 Task: Add Attachment from "Attach a link" to Card Card0000000048 in Board Board0000000012 in Workspace WS0000000004 in Trello. Add Cover Red to Card Card0000000048 in Board Board0000000012 in Workspace WS0000000004 in Trello. Add "Join Card" Button Button0000000048  to Card Card0000000048 in Board Board0000000012 in Workspace WS0000000004 in Trello. Add Description DS0000000048 to Card Card0000000048 in Board Board0000000012 in Workspace WS0000000004 in Trello. Add Comment CM0000000048 to Card Card0000000048 in Board Board0000000012 in Workspace WS0000000004 in Trello
Action: Mouse moved to (533, 64)
Screenshot: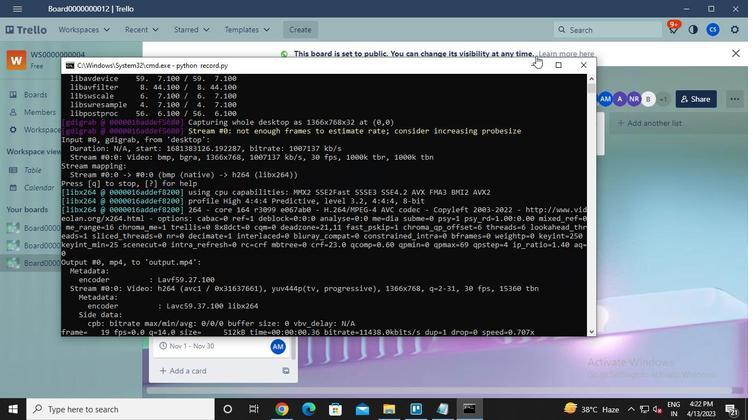 
Action: Mouse pressed left at (533, 64)
Screenshot: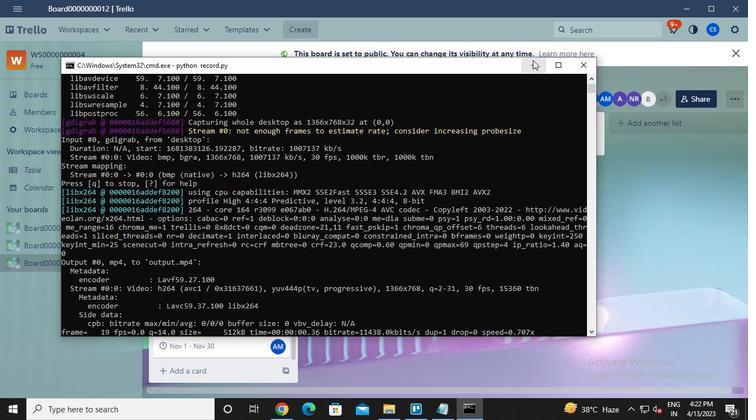 
Action: Mouse moved to (219, 341)
Screenshot: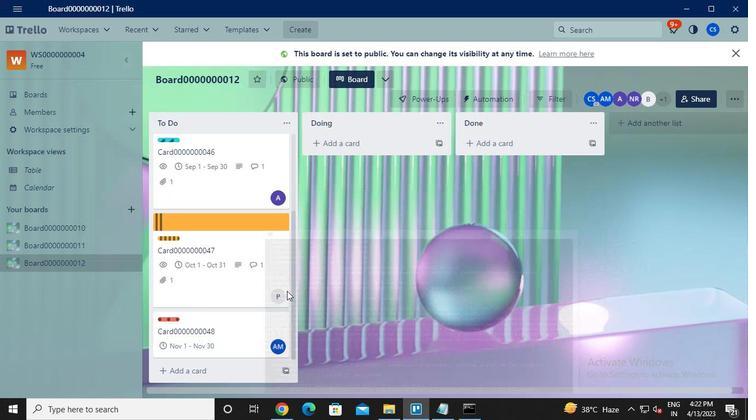 
Action: Mouse pressed left at (219, 341)
Screenshot: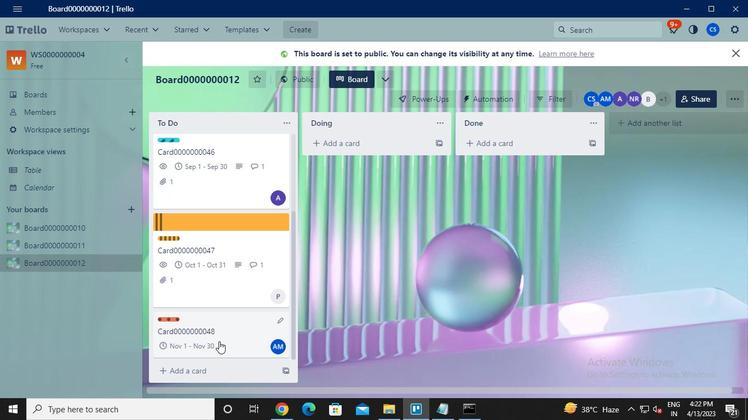
Action: Mouse moved to (520, 225)
Screenshot: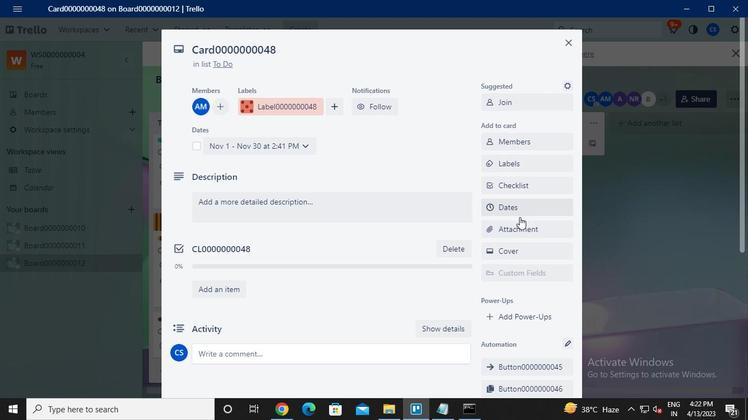
Action: Mouse pressed left at (520, 225)
Screenshot: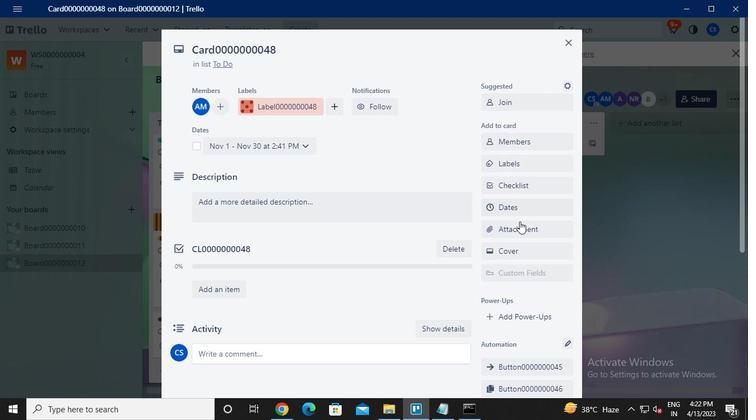 
Action: Mouse moved to (521, 224)
Screenshot: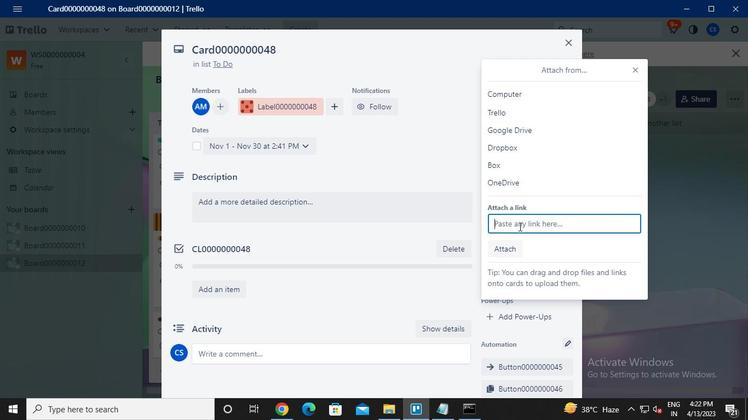 
Action: Keyboard Key.ctrl_l
Screenshot: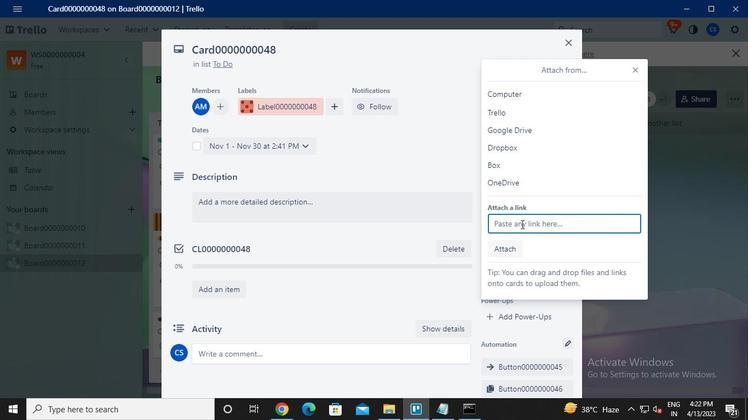 
Action: Mouse moved to (521, 224)
Screenshot: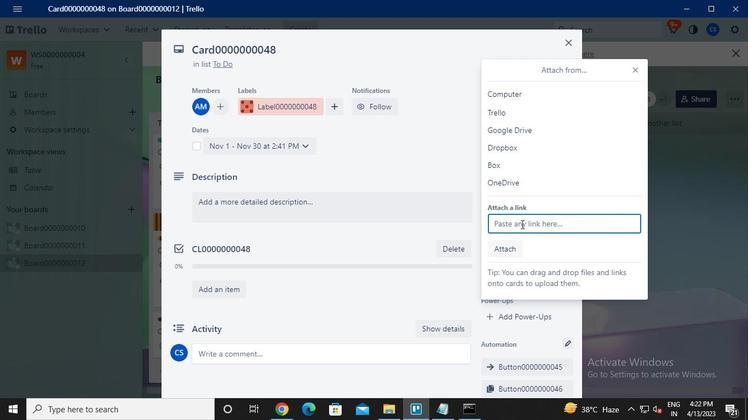 
Action: Keyboard \x16
Screenshot: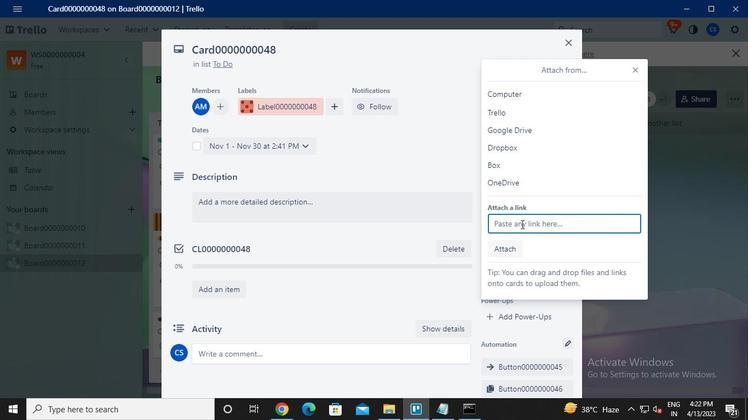 
Action: Mouse moved to (521, 224)
Screenshot: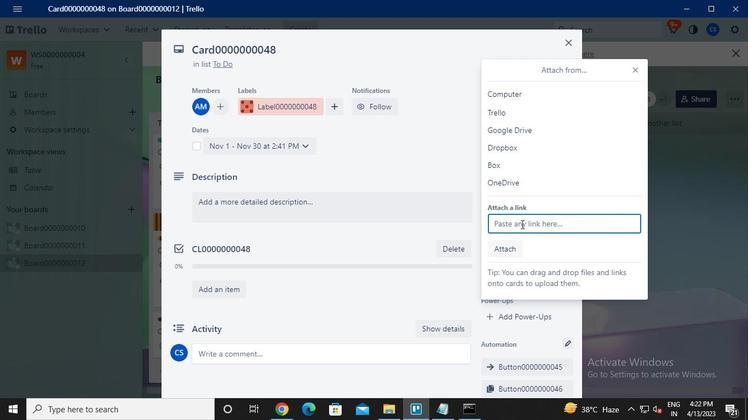 
Action: Keyboard Key.enter
Screenshot: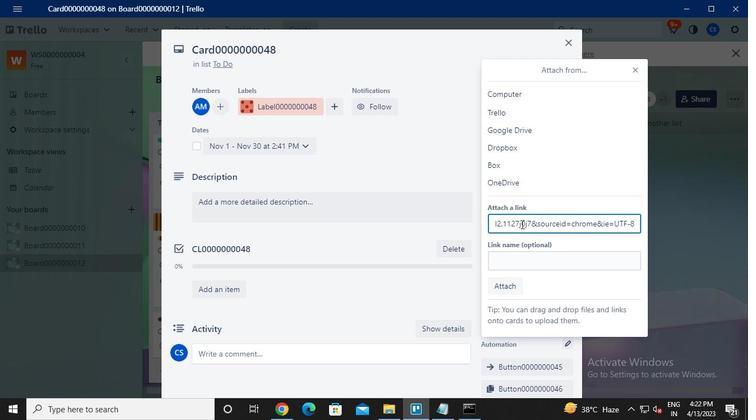 
Action: Mouse moved to (516, 248)
Screenshot: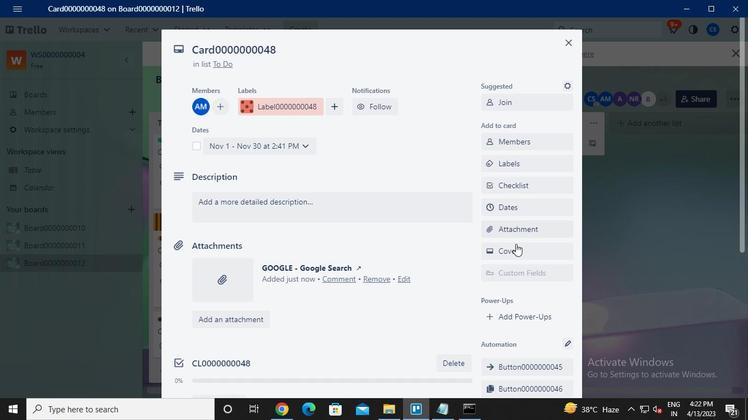 
Action: Mouse pressed left at (516, 248)
Screenshot: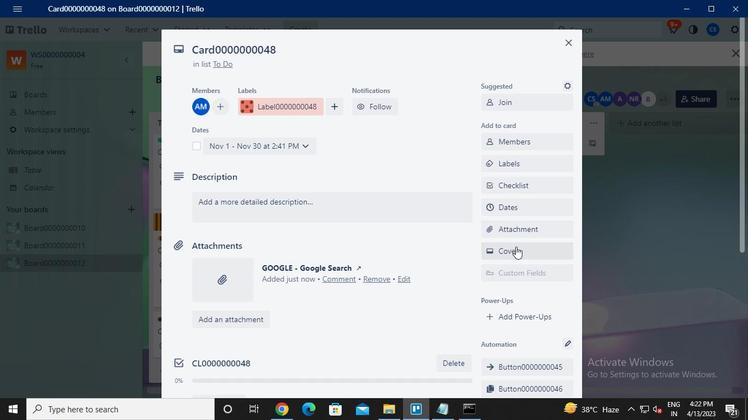 
Action: Mouse moved to (592, 180)
Screenshot: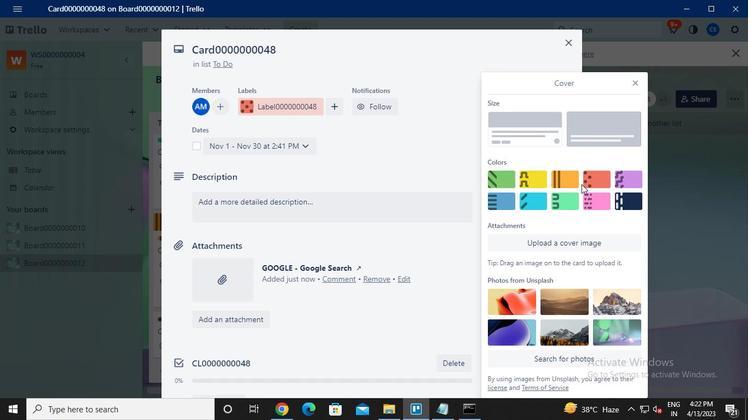 
Action: Mouse pressed left at (592, 180)
Screenshot: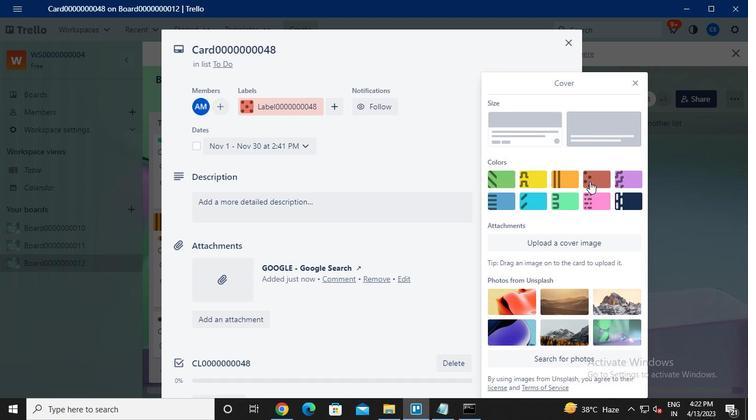 
Action: Mouse moved to (637, 60)
Screenshot: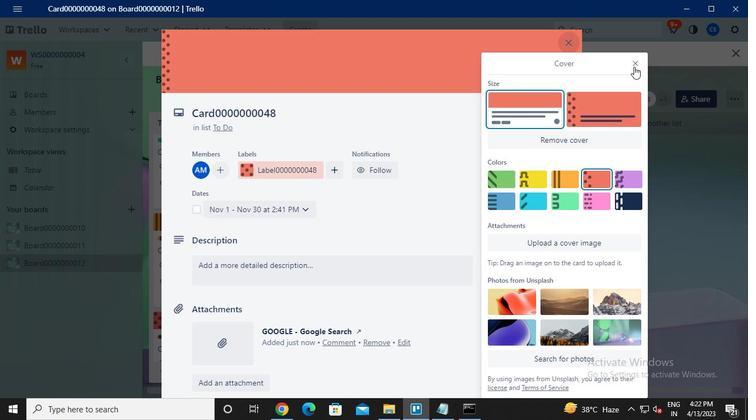 
Action: Mouse pressed left at (637, 60)
Screenshot: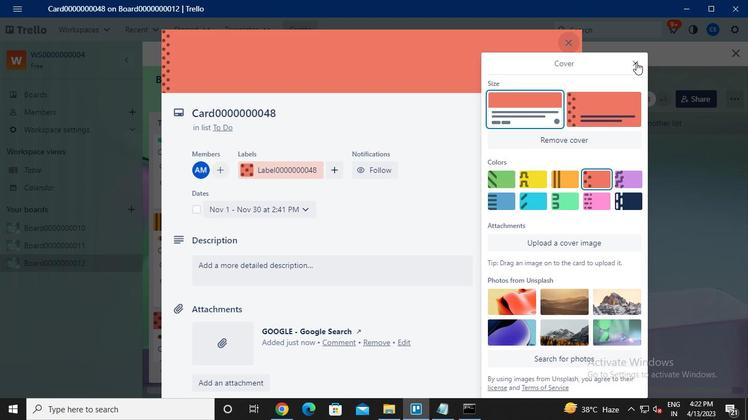 
Action: Mouse moved to (524, 307)
Screenshot: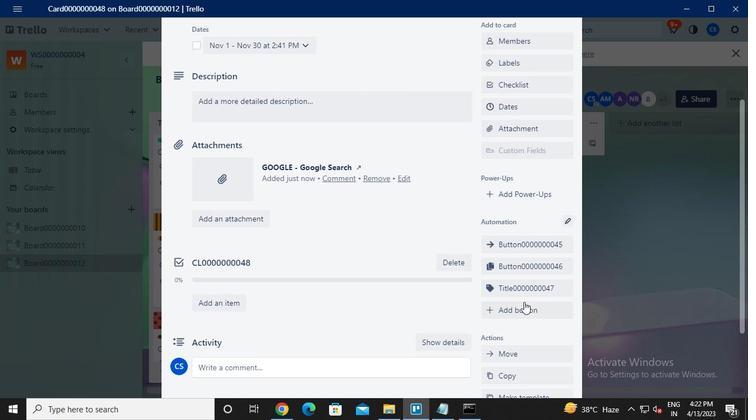 
Action: Mouse pressed left at (524, 307)
Screenshot: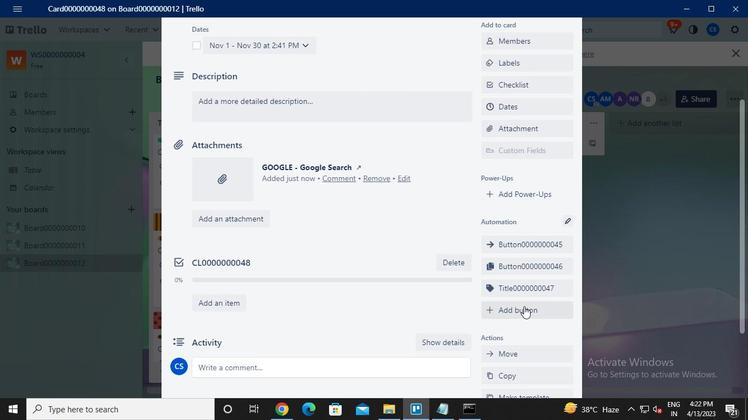 
Action: Mouse moved to (528, 171)
Screenshot: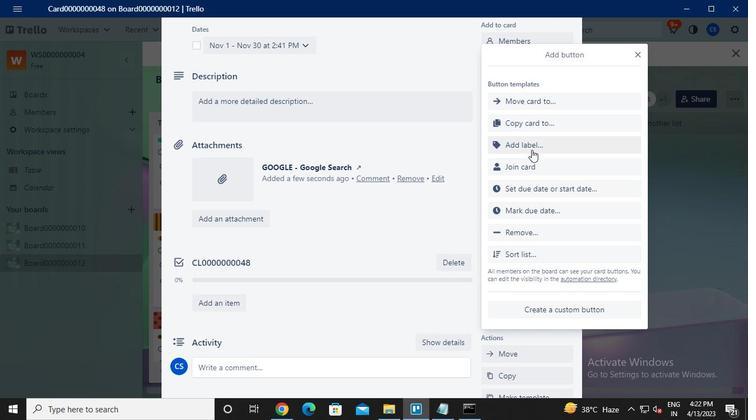 
Action: Mouse pressed left at (528, 171)
Screenshot: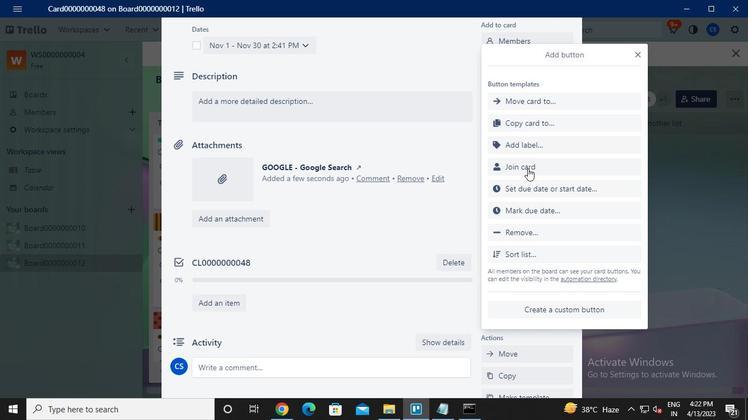 
Action: Mouse moved to (528, 170)
Screenshot: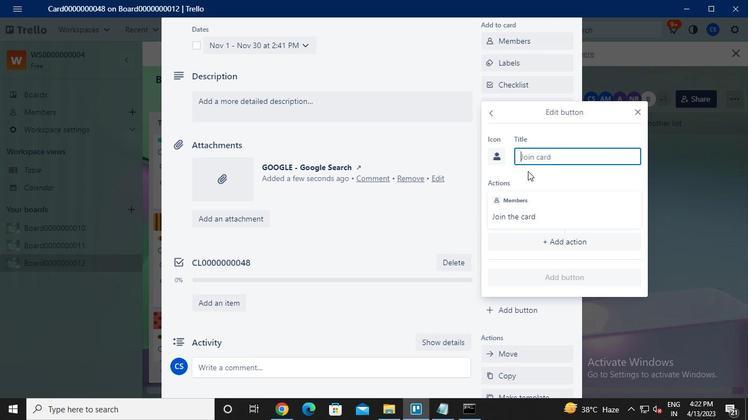 
Action: Keyboard Key.caps_lock
Screenshot: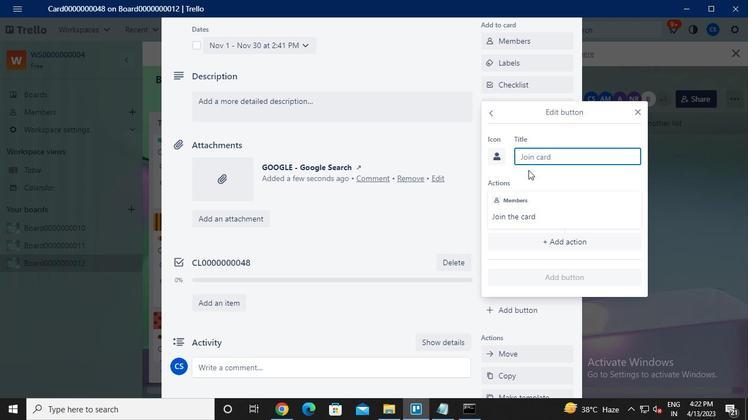 
Action: Keyboard Key.caps_lock
Screenshot: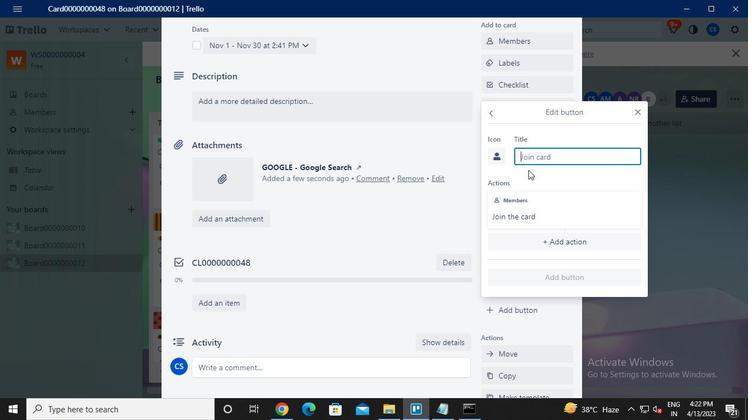 
Action: Keyboard b
Screenshot: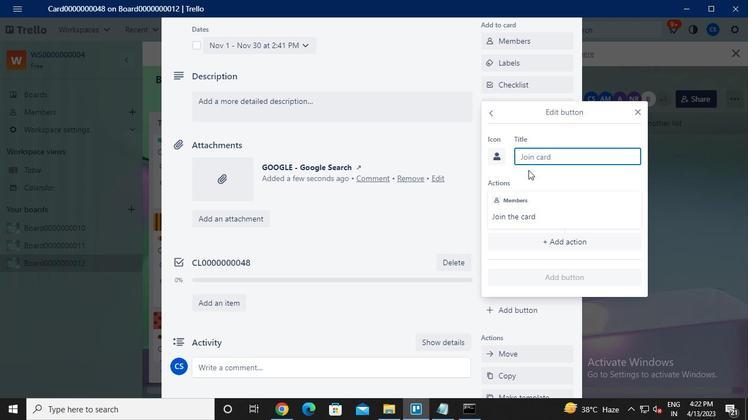 
Action: Keyboard Key.caps_lock
Screenshot: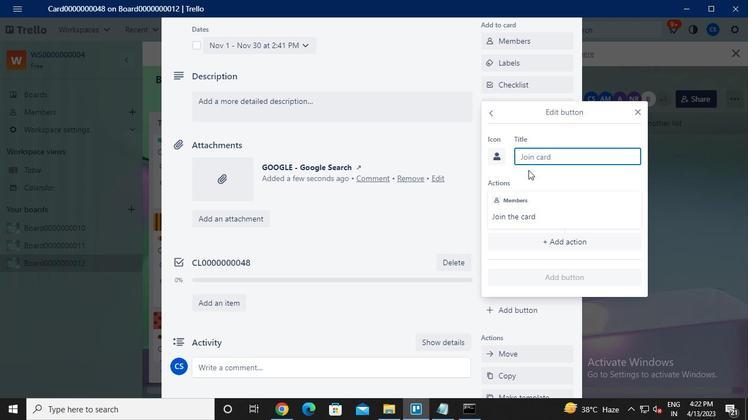 
Action: Keyboard u
Screenshot: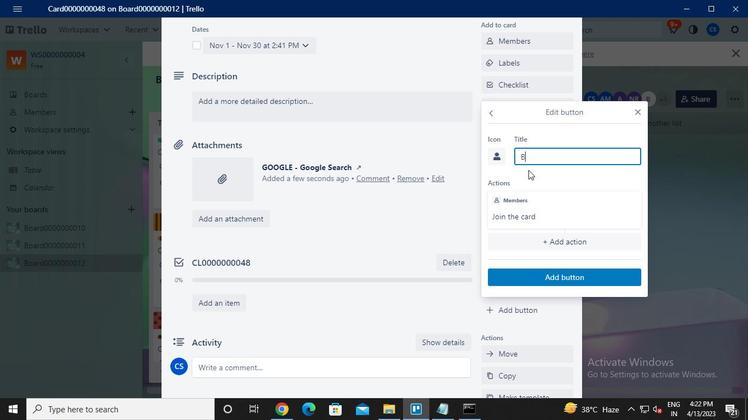 
Action: Keyboard t
Screenshot: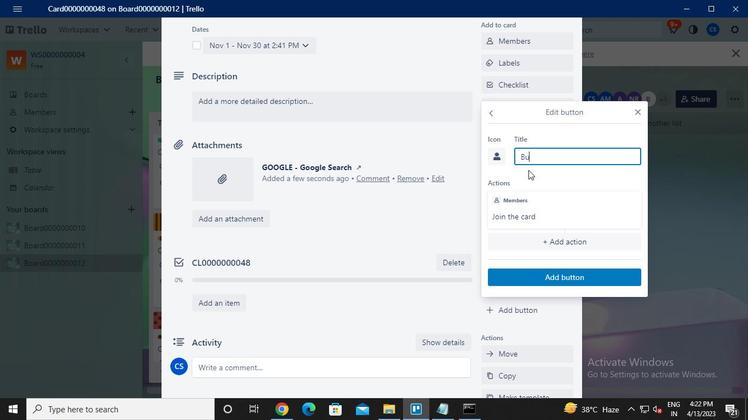 
Action: Keyboard t
Screenshot: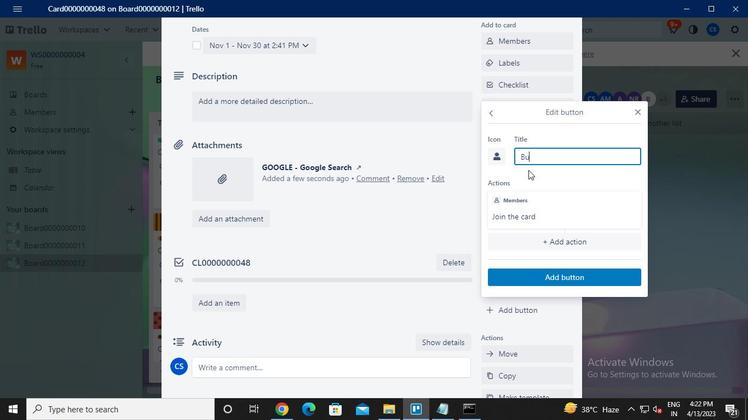 
Action: Keyboard o
Screenshot: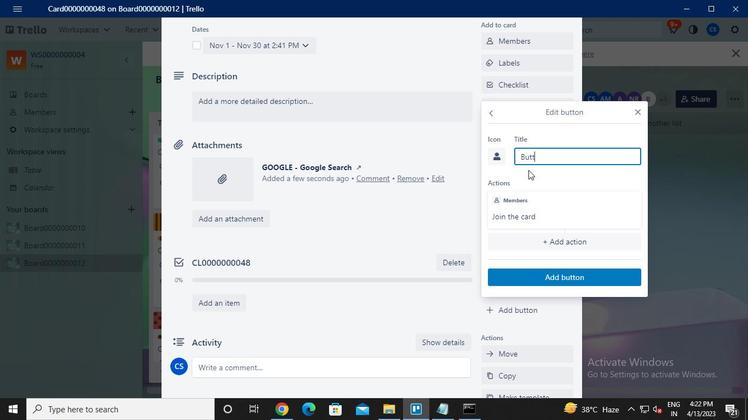 
Action: Keyboard n
Screenshot: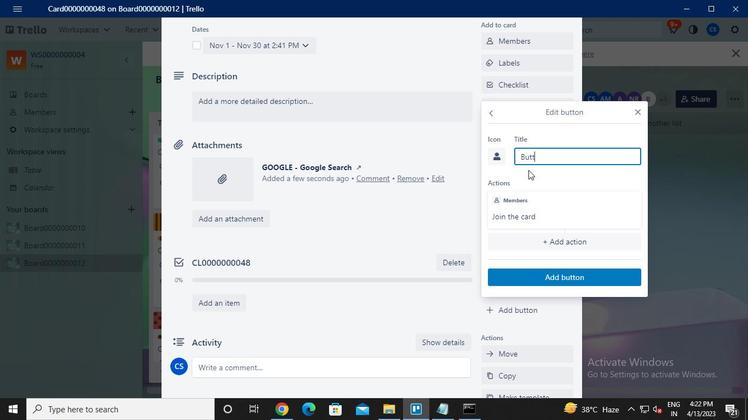 
Action: Keyboard <96>
Screenshot: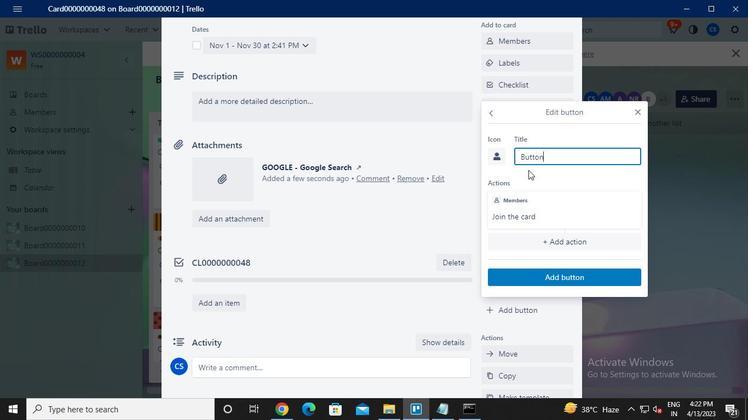
Action: Keyboard <96>
Screenshot: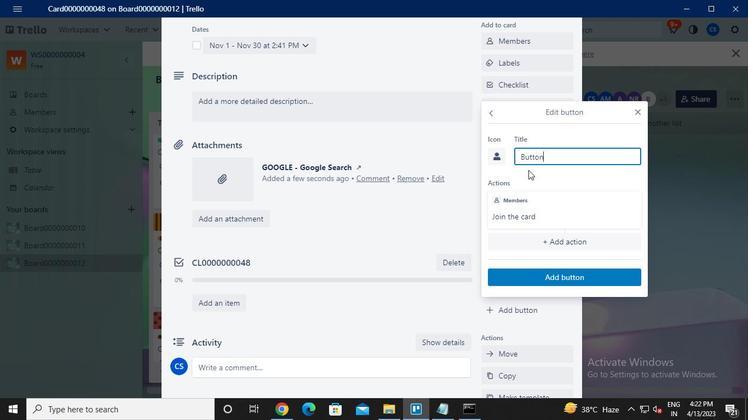 
Action: Keyboard <96>
Screenshot: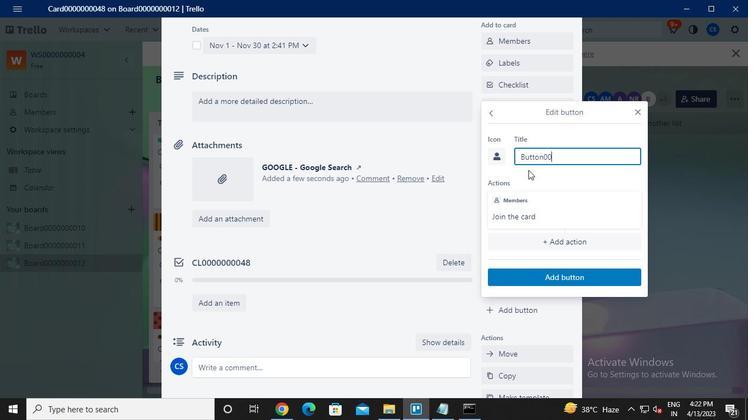 
Action: Keyboard <96>
Screenshot: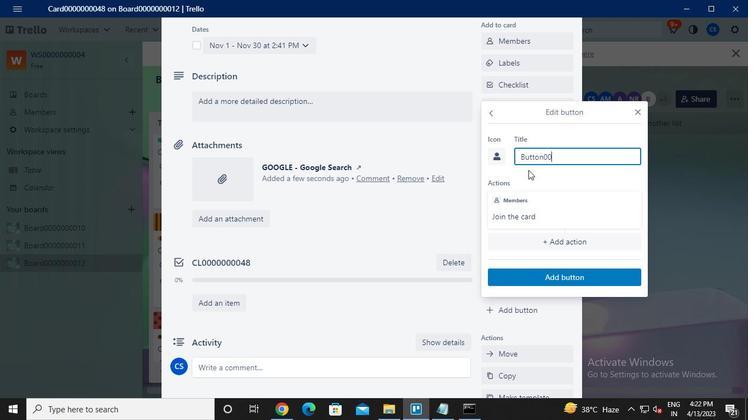 
Action: Keyboard <96>
Screenshot: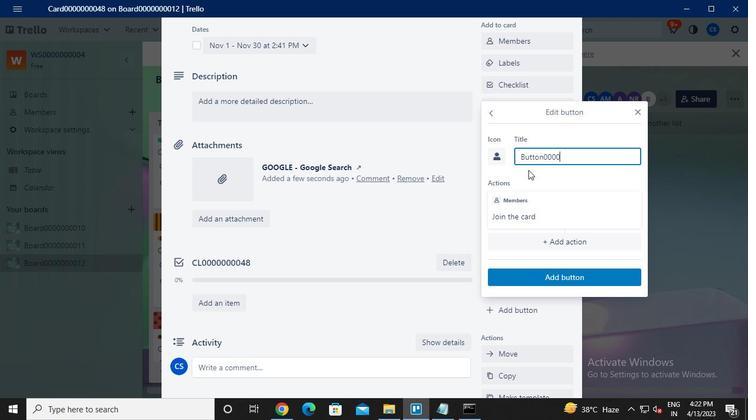 
Action: Keyboard <96>
Screenshot: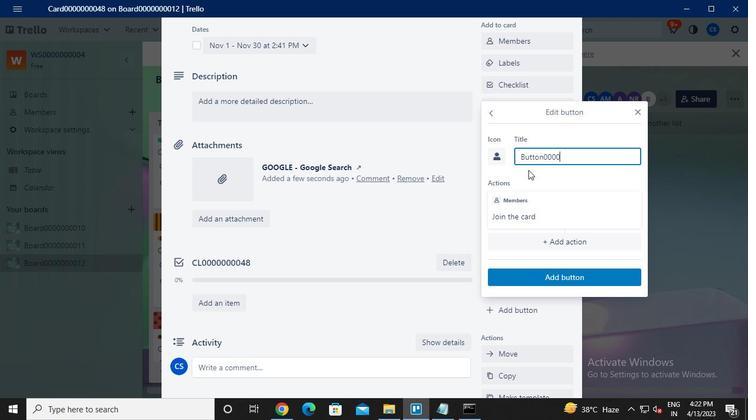 
Action: Keyboard <96>
Screenshot: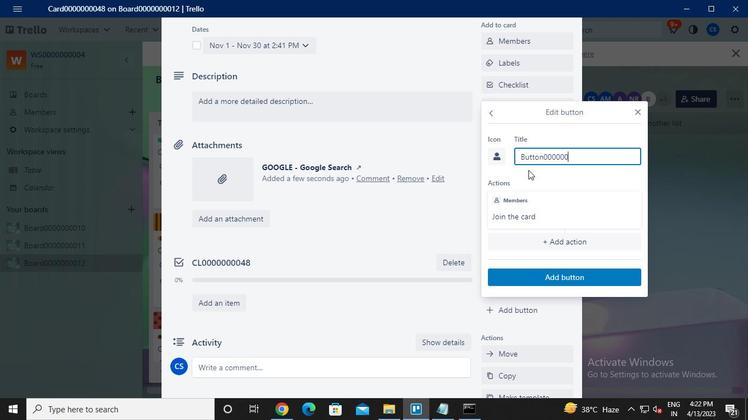 
Action: Keyboard <96>
Screenshot: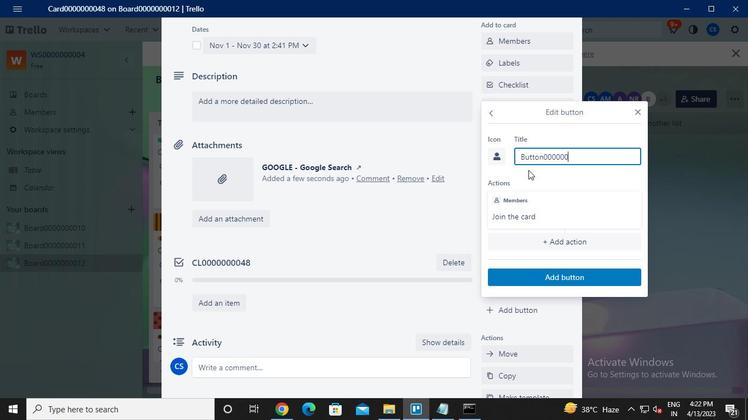 
Action: Keyboard <100>
Screenshot: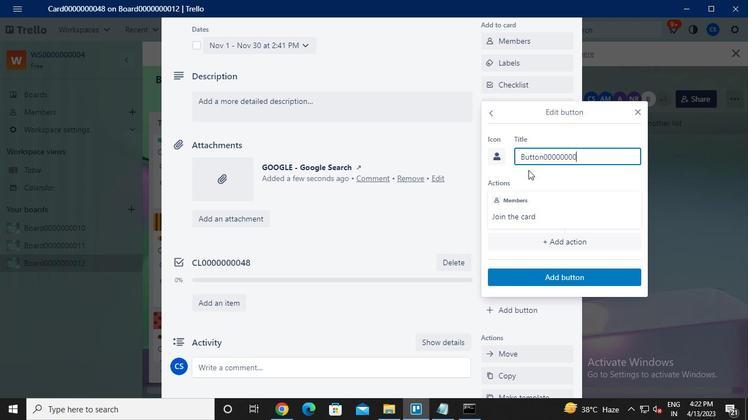 
Action: Keyboard <103>
Screenshot: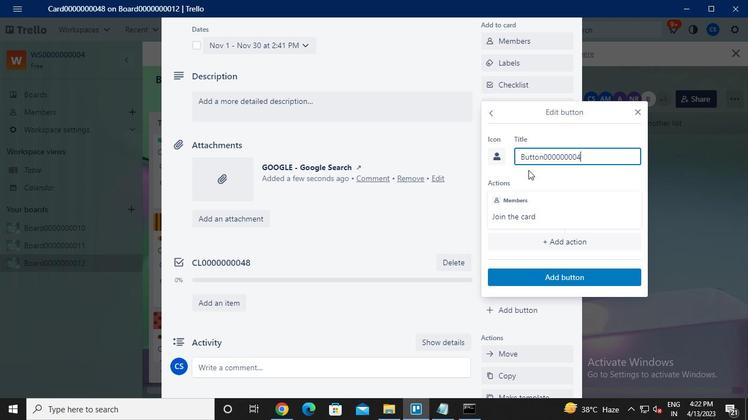 
Action: Keyboard <104>
Screenshot: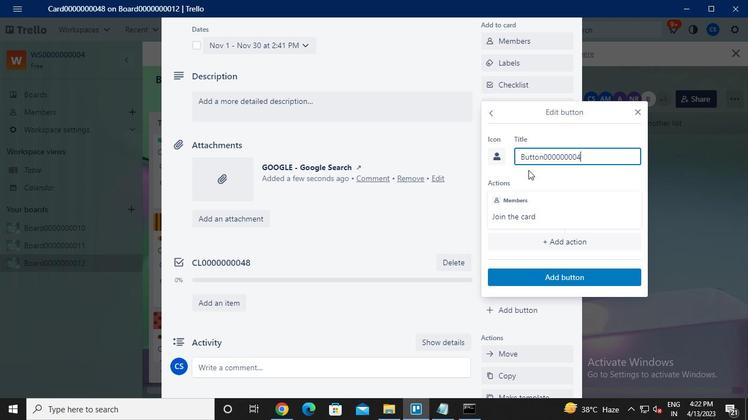 
Action: Keyboard Key.backspace
Screenshot: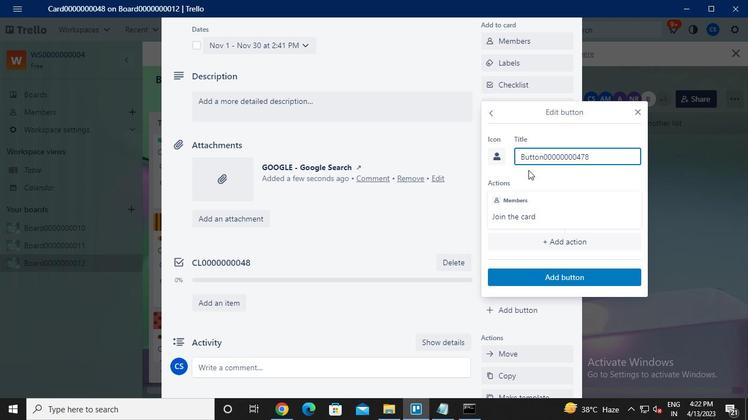 
Action: Keyboard Key.backspace
Screenshot: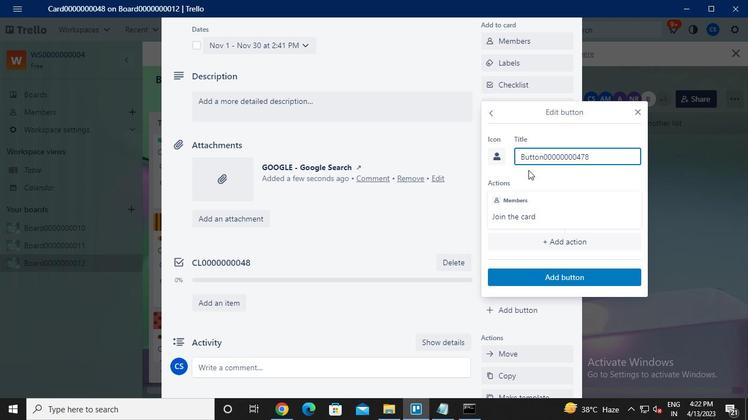 
Action: Keyboard <104>
Screenshot: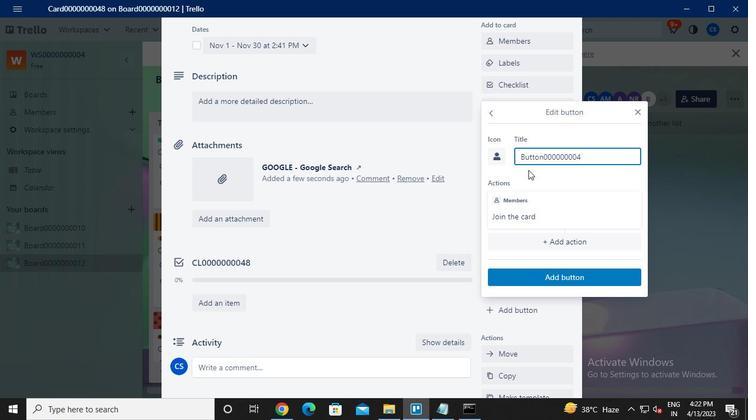 
Action: Mouse moved to (565, 279)
Screenshot: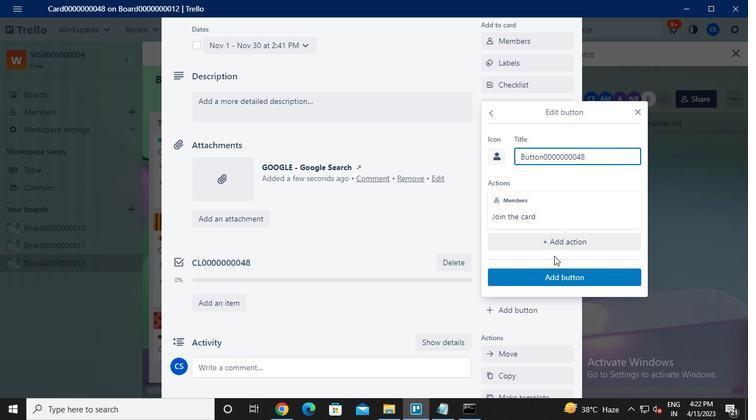 
Action: Mouse pressed left at (565, 279)
Screenshot: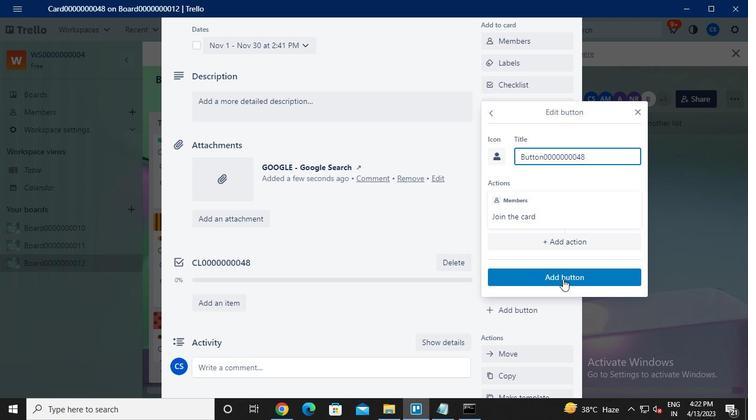 
Action: Mouse moved to (289, 123)
Screenshot: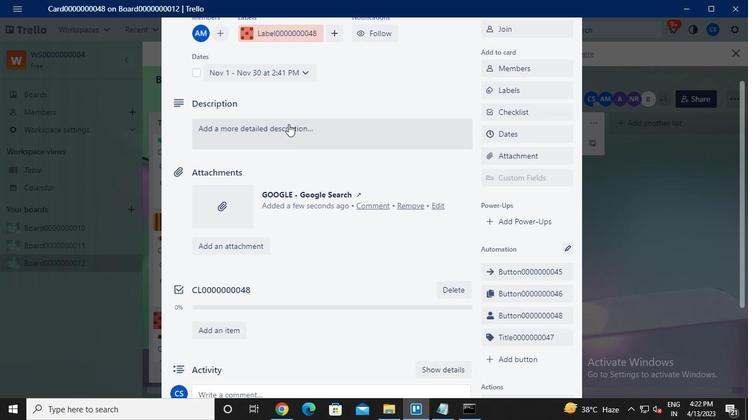 
Action: Mouse pressed left at (289, 123)
Screenshot: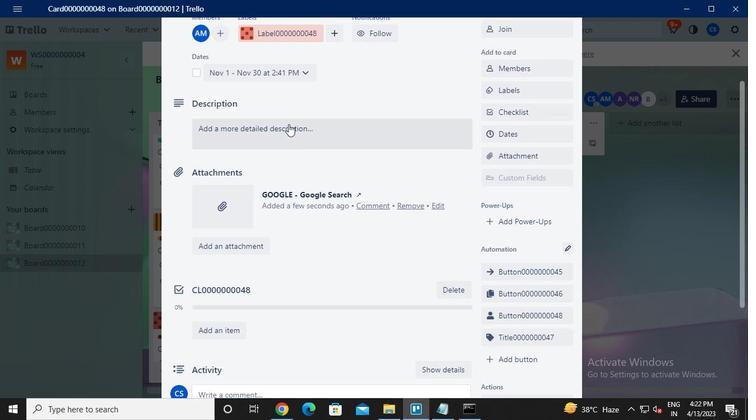 
Action: Keyboard Key.caps_lock
Screenshot: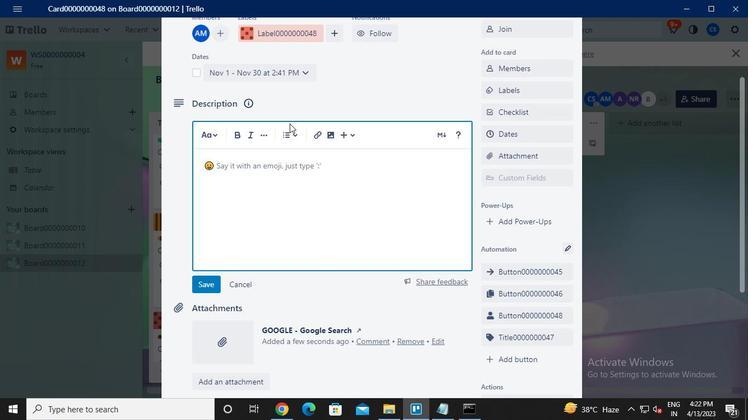 
Action: Keyboard d
Screenshot: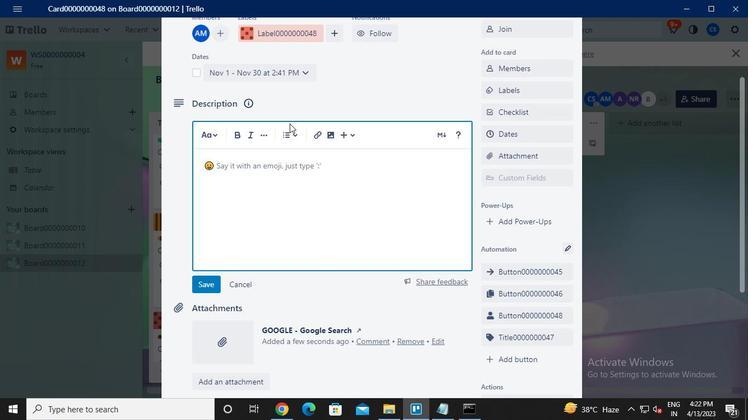 
Action: Keyboard s
Screenshot: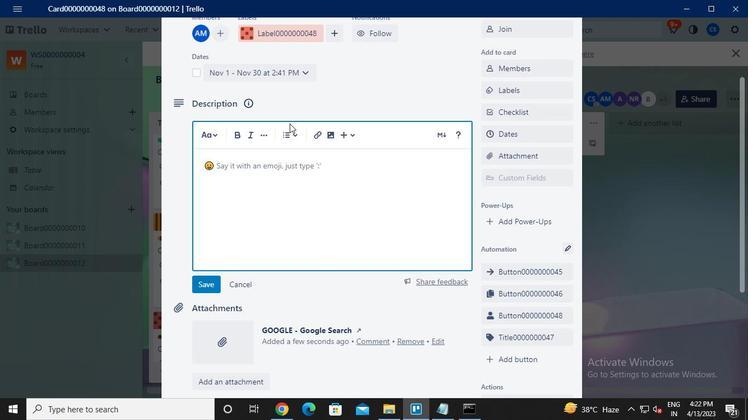 
Action: Keyboard <96>
Screenshot: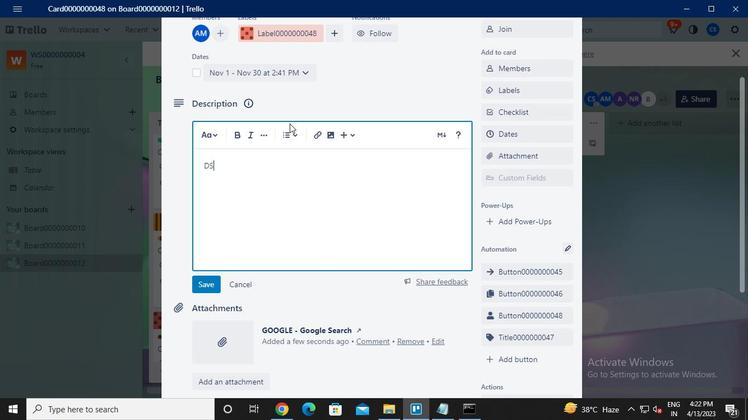 
Action: Keyboard <96>
Screenshot: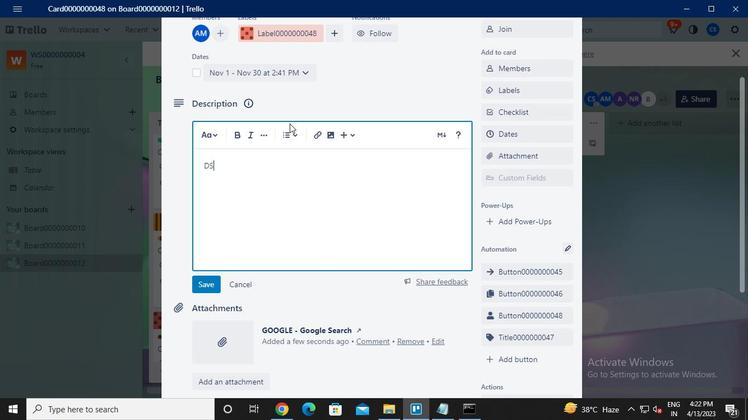 
Action: Keyboard <96>
Screenshot: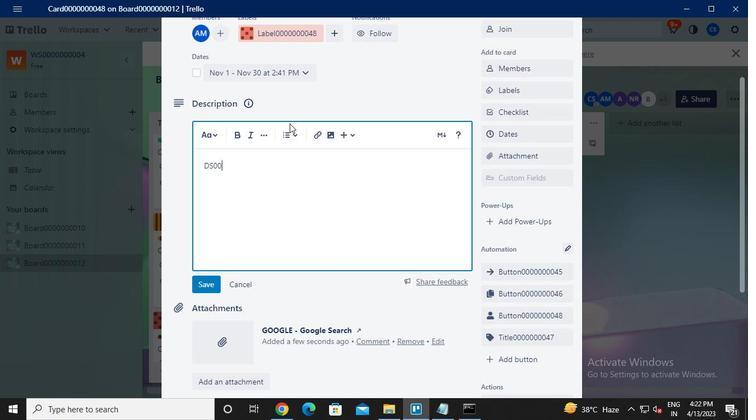 
Action: Keyboard <96>
Screenshot: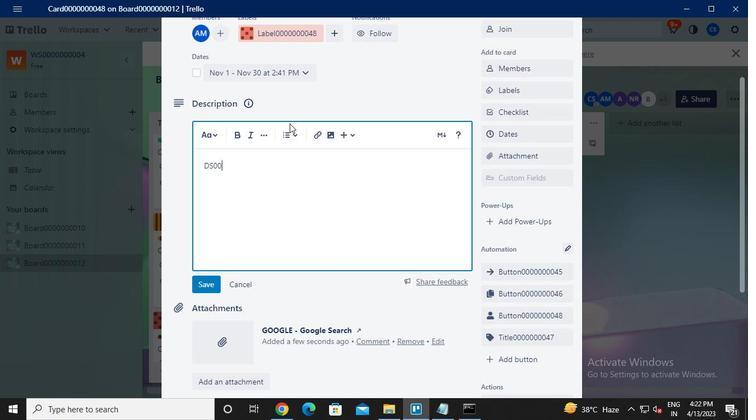 
Action: Keyboard <96>
Screenshot: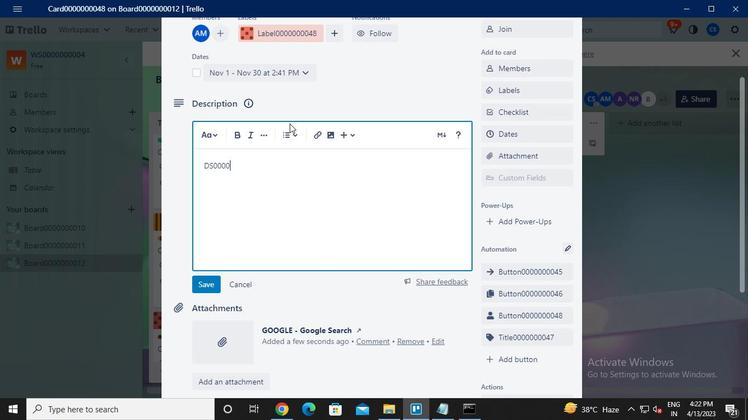 
Action: Keyboard <96>
Screenshot: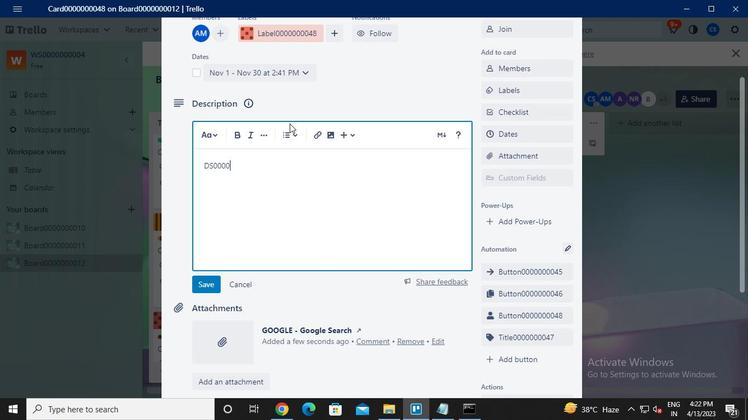 
Action: Keyboard <96>
Screenshot: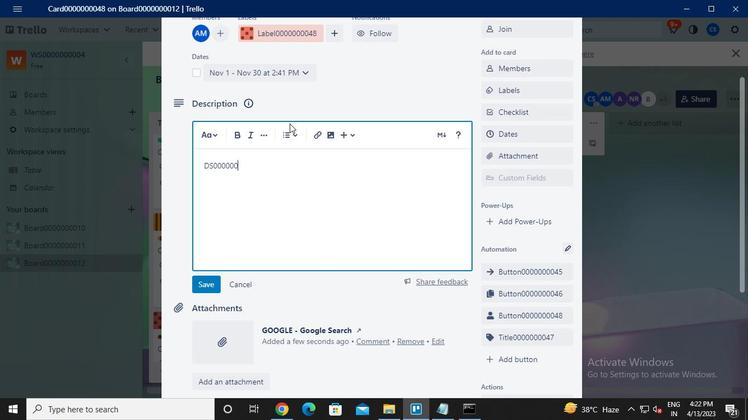 
Action: Keyboard <96>
Screenshot: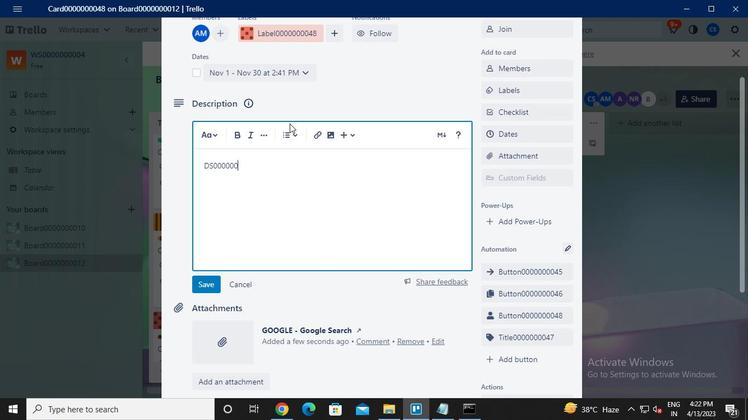 
Action: Keyboard <100>
Screenshot: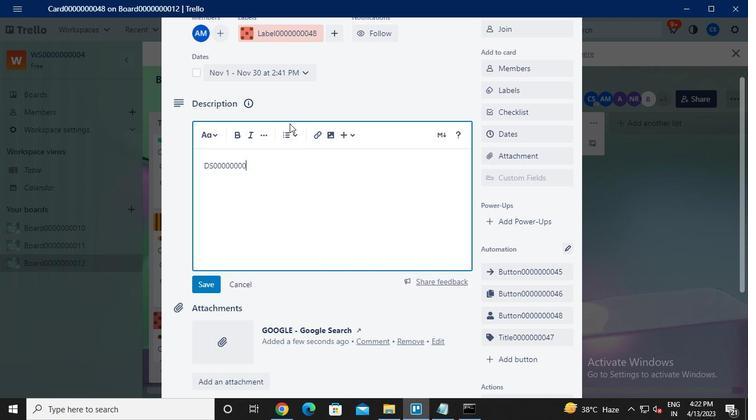 
Action: Keyboard <104>
Screenshot: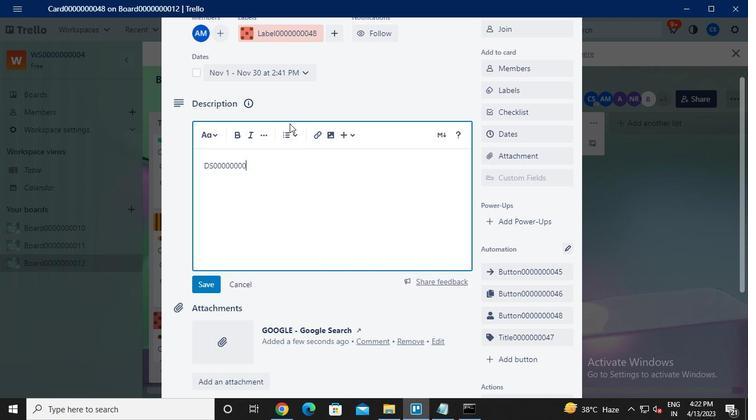 
Action: Mouse moved to (212, 283)
Screenshot: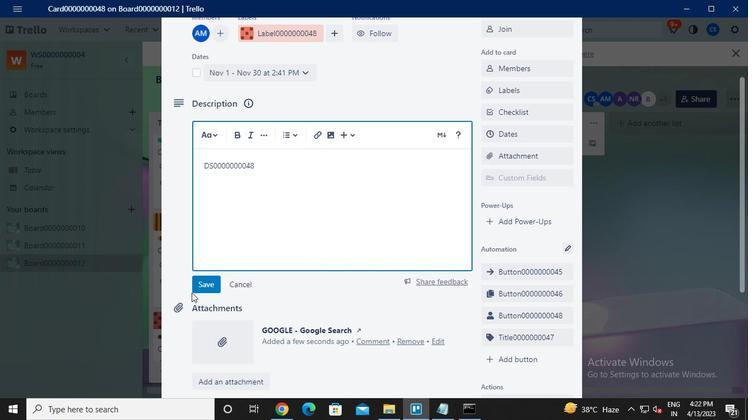 
Action: Mouse pressed left at (212, 283)
Screenshot: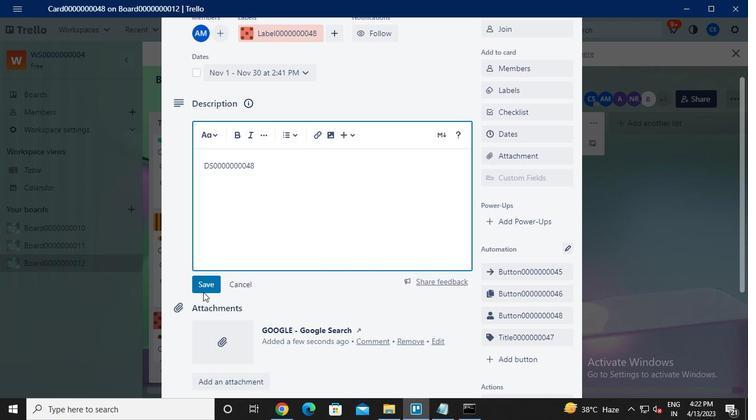 
Action: Mouse moved to (260, 213)
Screenshot: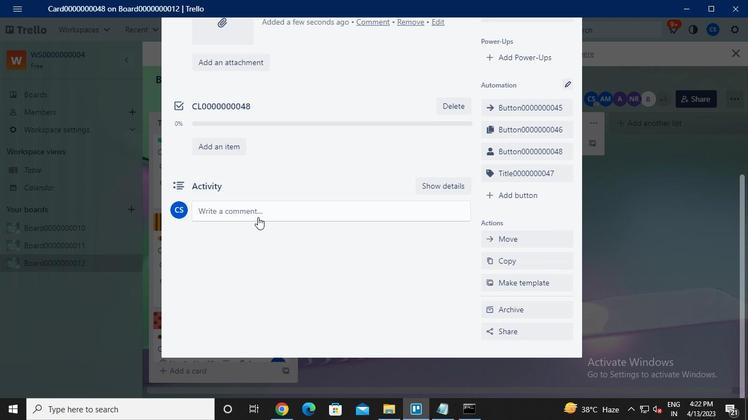 
Action: Mouse pressed left at (260, 213)
Screenshot: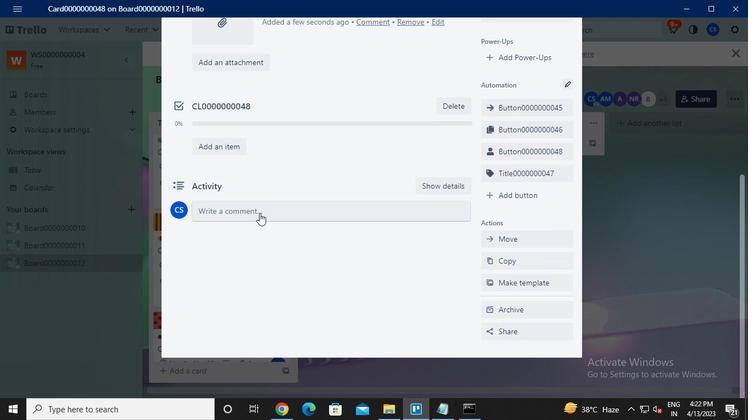 
Action: Keyboard c
Screenshot: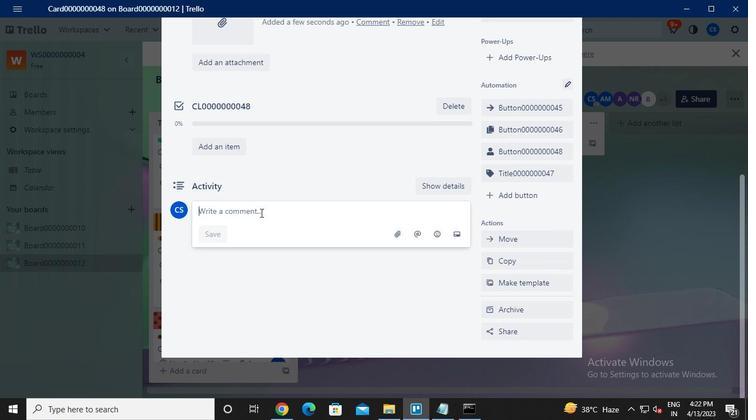
Action: Keyboard m
Screenshot: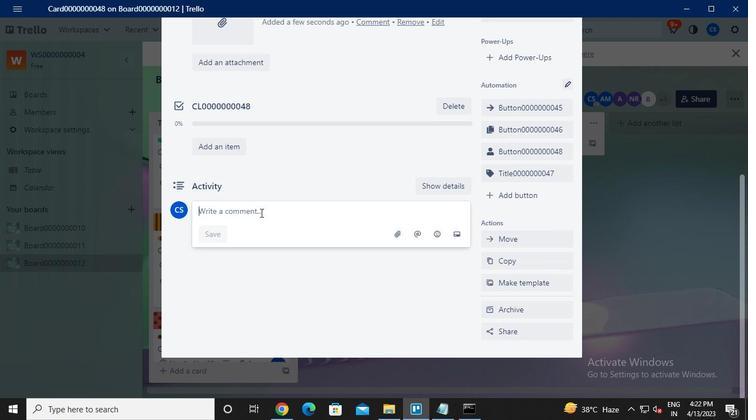 
Action: Keyboard <96>
Screenshot: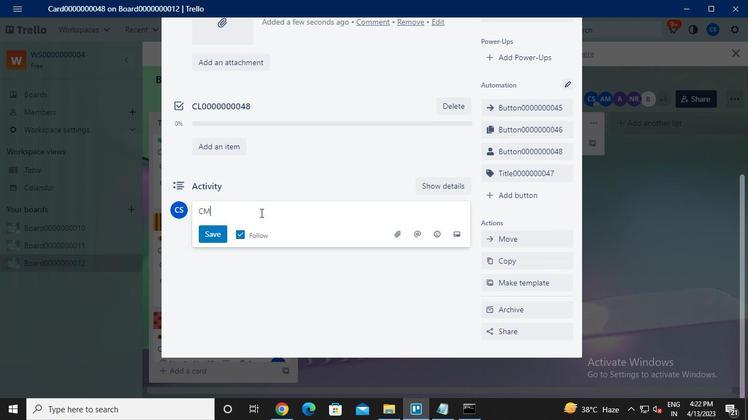 
Action: Keyboard <96>
Screenshot: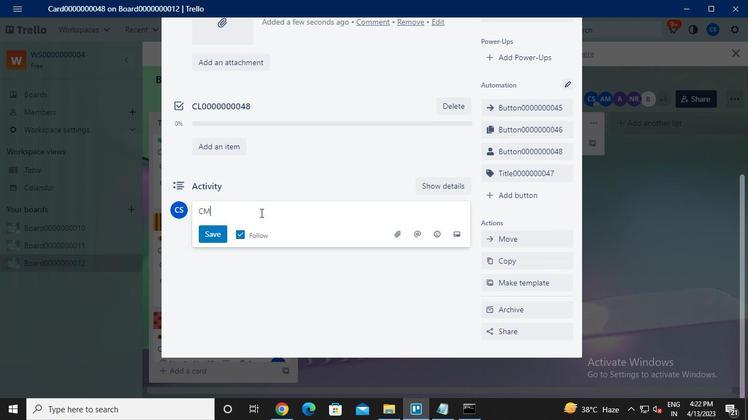 
Action: Keyboard <96>
Screenshot: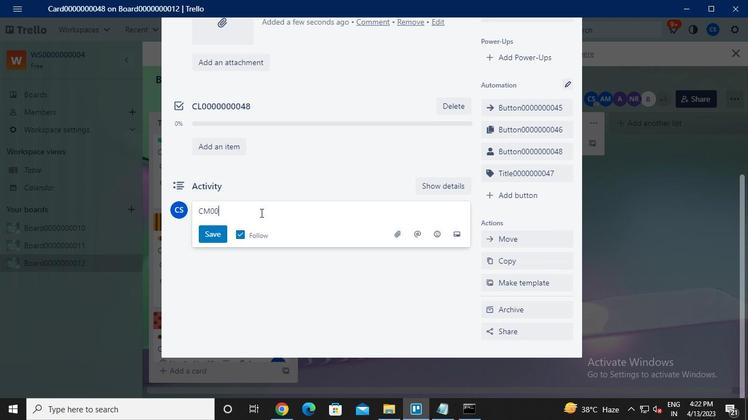 
Action: Keyboard <96>
Screenshot: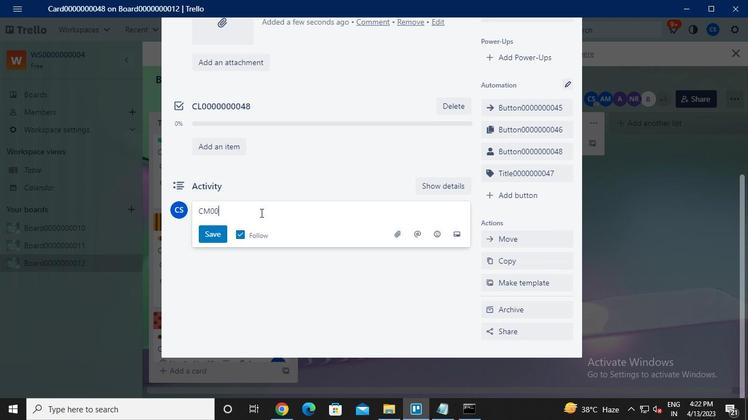 
Action: Keyboard <96>
Screenshot: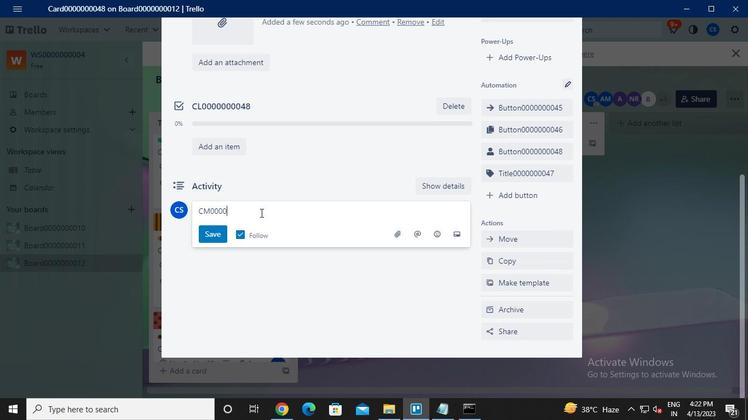 
Action: Keyboard <96>
Screenshot: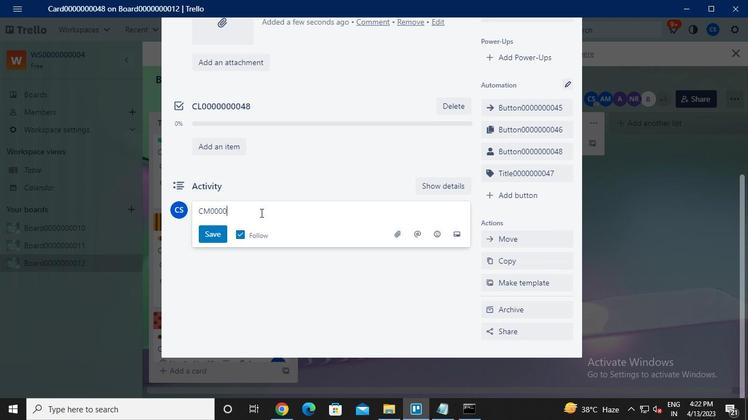 
Action: Keyboard <96>
Screenshot: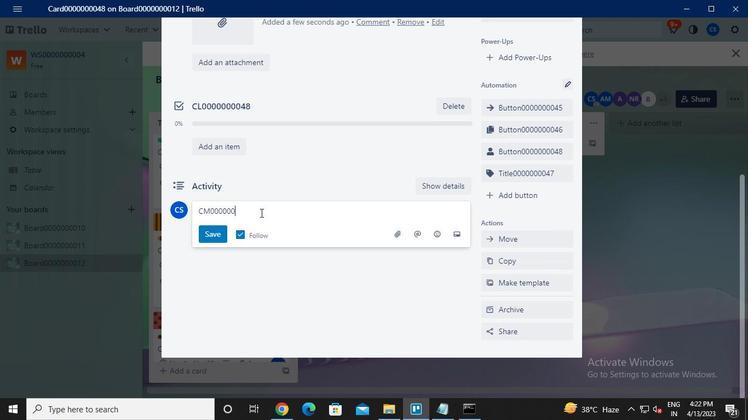 
Action: Keyboard <96>
Screenshot: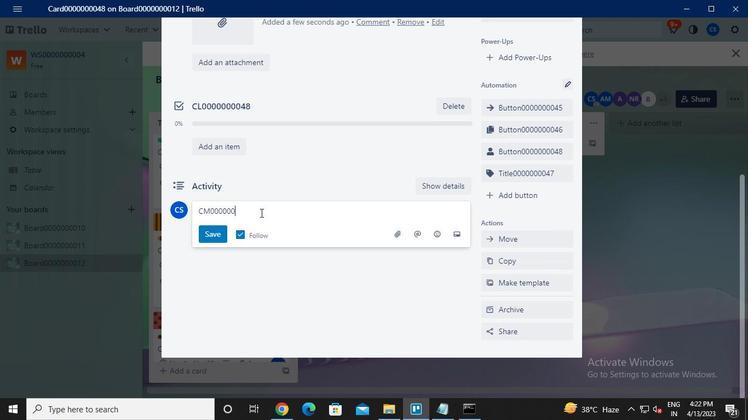 
Action: Keyboard <100>
Screenshot: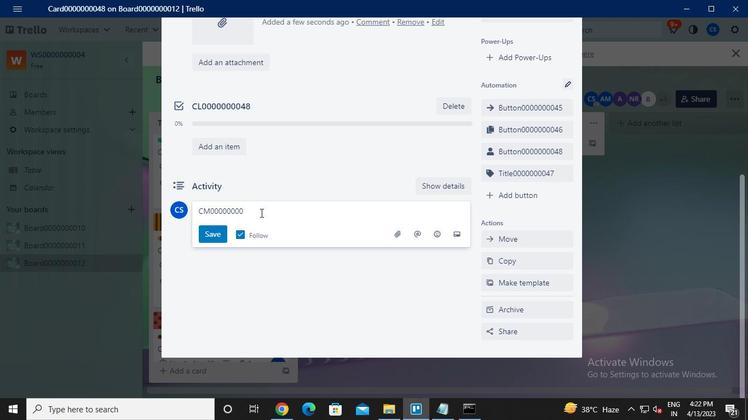 
Action: Keyboard <104>
Screenshot: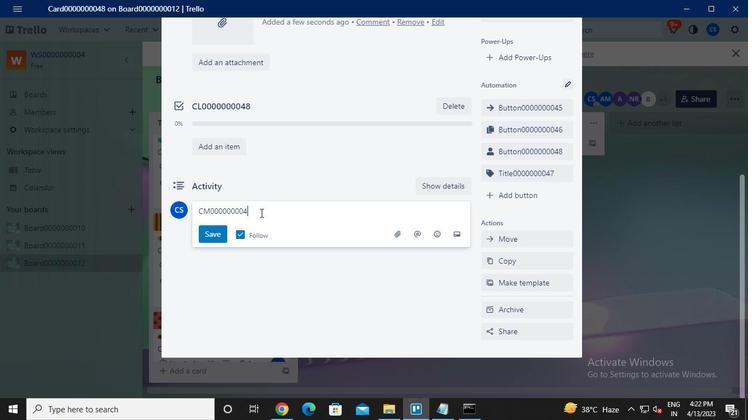 
Action: Mouse moved to (214, 235)
Screenshot: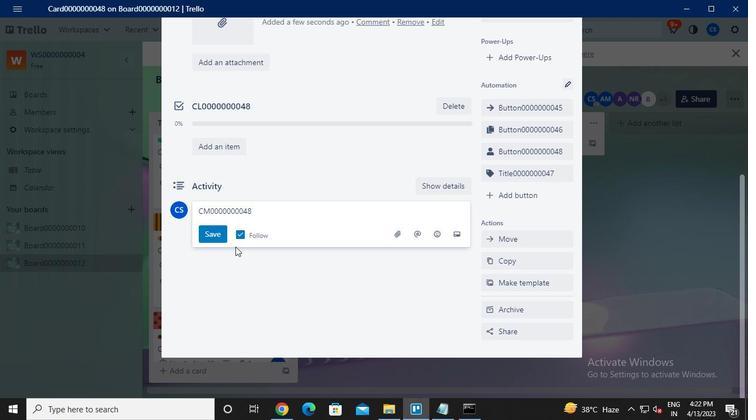
Action: Mouse pressed left at (214, 235)
Screenshot: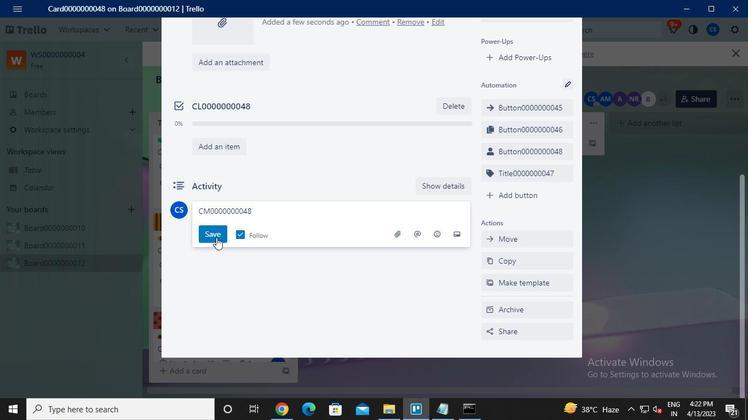 
Action: Mouse moved to (467, 413)
Screenshot: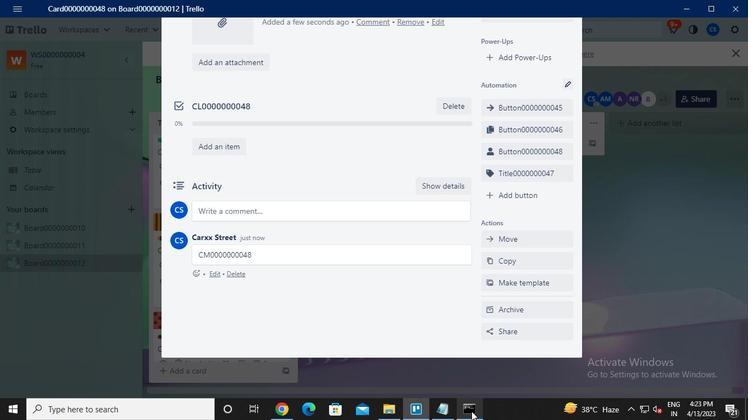
Action: Mouse pressed left at (467, 413)
Screenshot: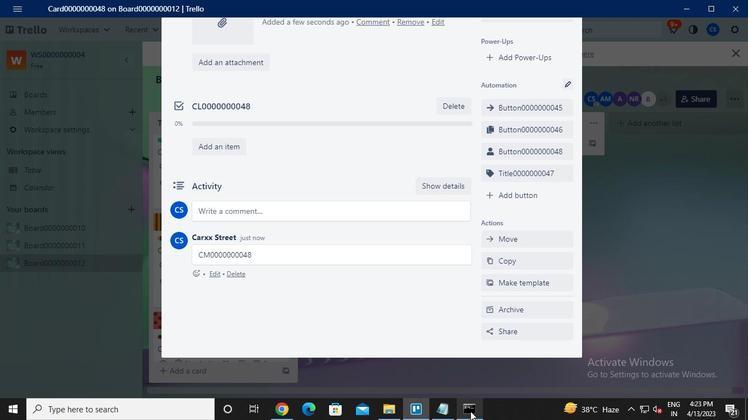 
Action: Mouse moved to (584, 67)
Screenshot: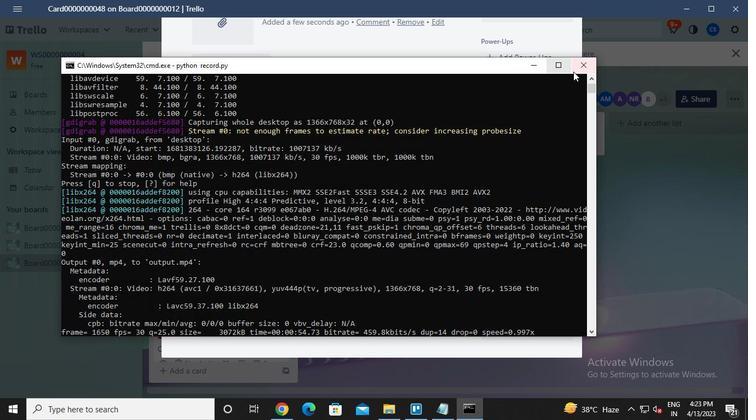 
Action: Mouse pressed left at (584, 67)
Screenshot: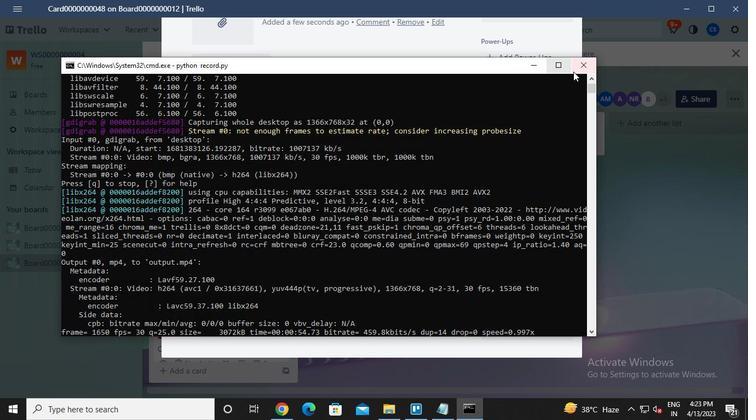 
Action: Mouse moved to (584, 67)
Screenshot: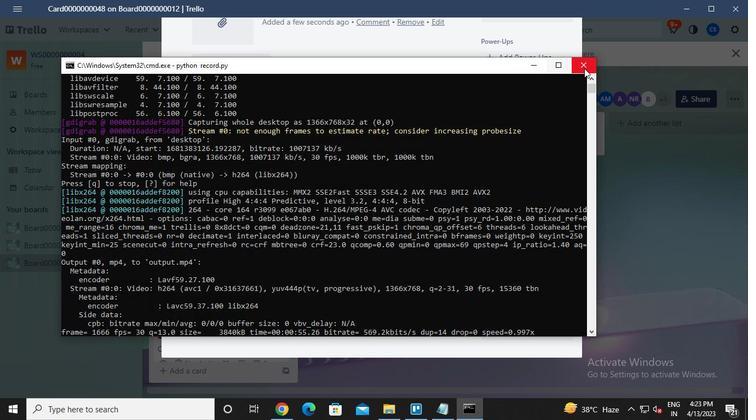 
